 Task: Find the distance between Los Angeles and San Francisco.
Action: Mouse moved to (235, 57)
Screenshot: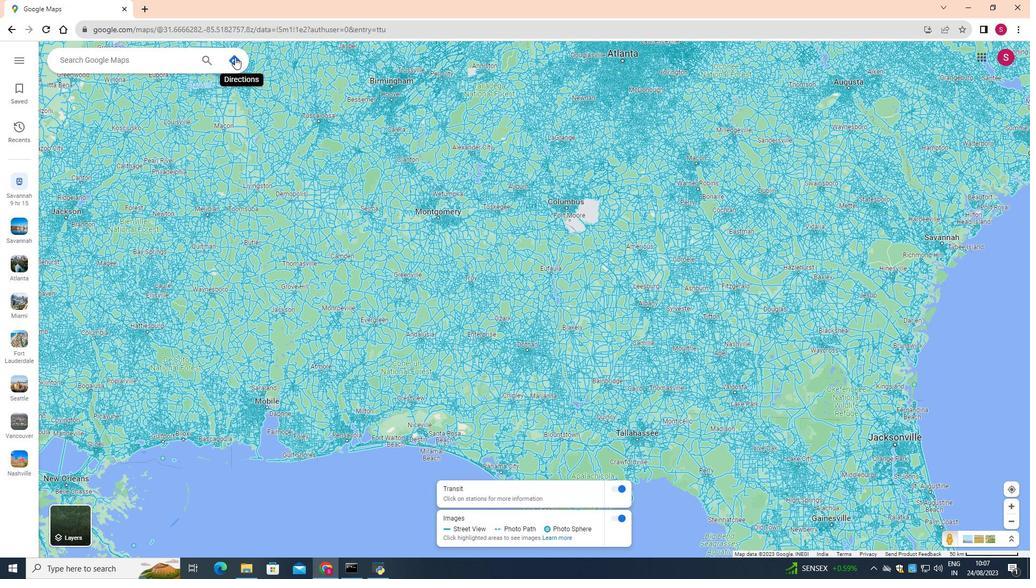 
Action: Mouse pressed left at (235, 57)
Screenshot: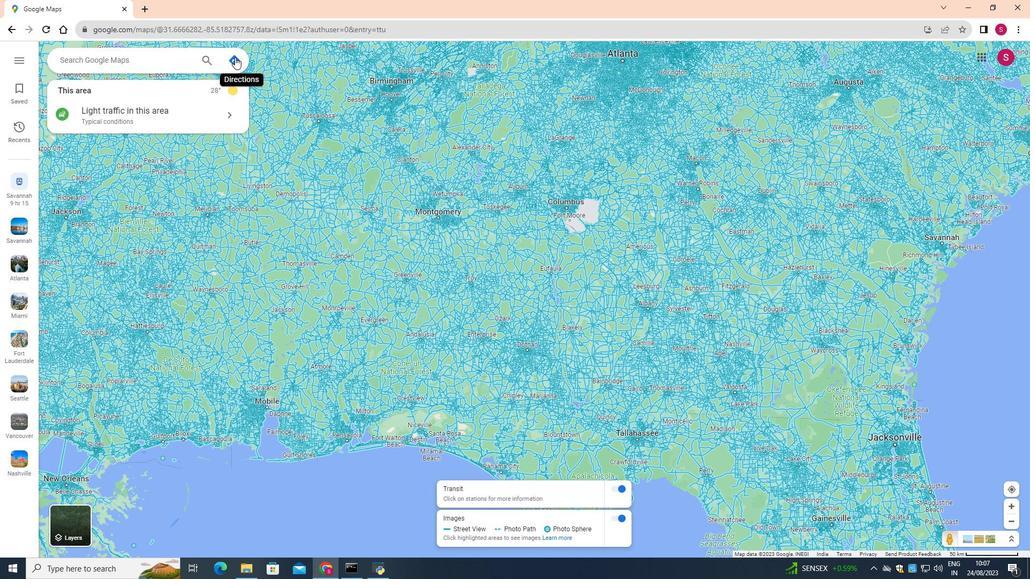 
Action: Mouse moved to (157, 88)
Screenshot: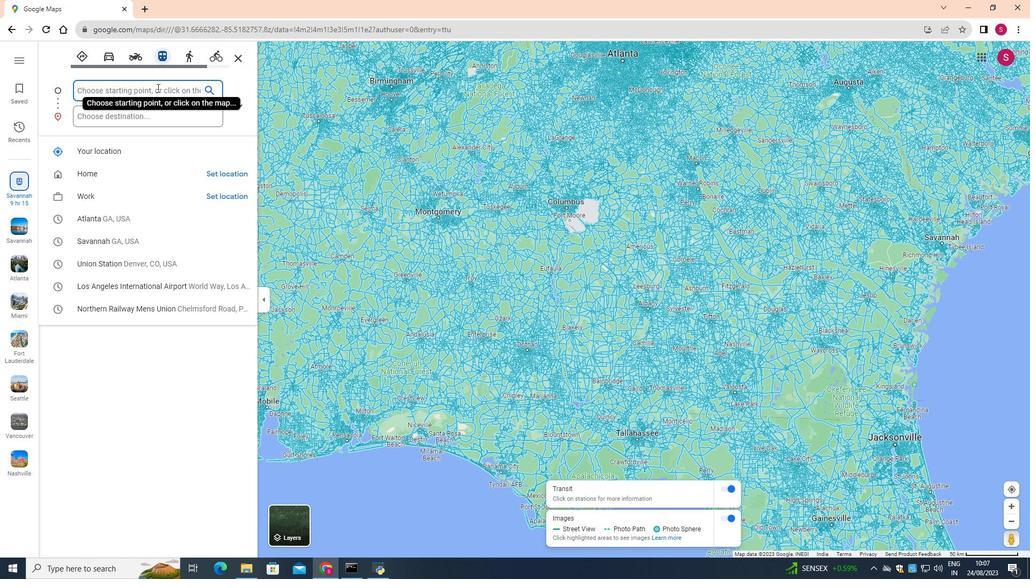
Action: Mouse pressed left at (157, 88)
Screenshot: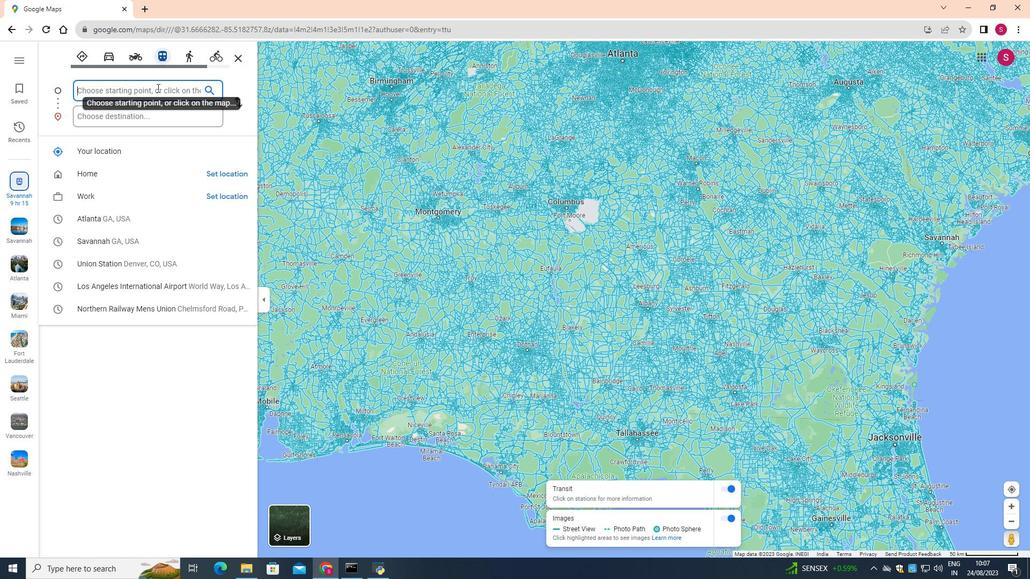
Action: Key pressed <Key.shift>Los<Key.space>
Screenshot: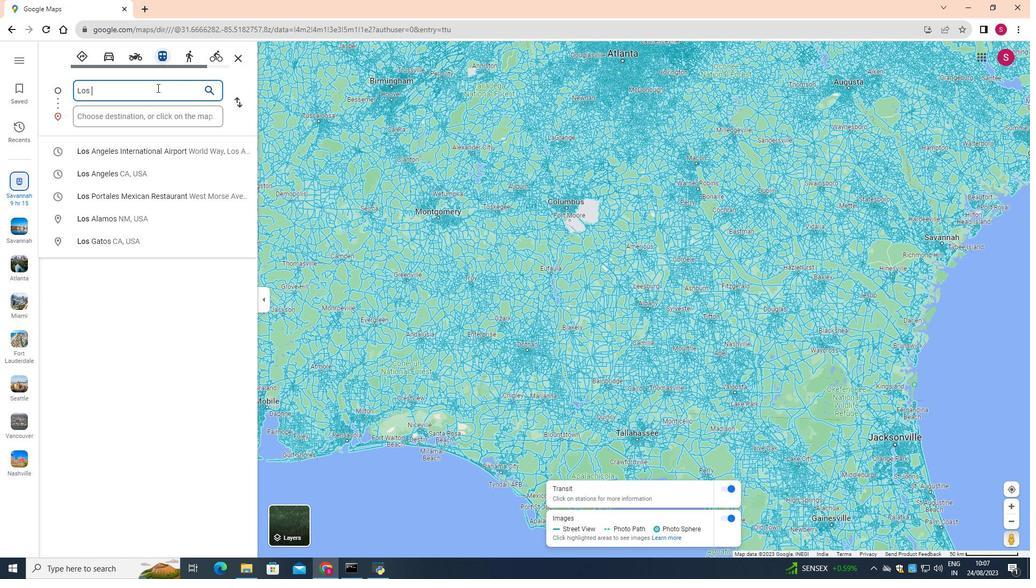 
Action: Mouse moved to (91, 176)
Screenshot: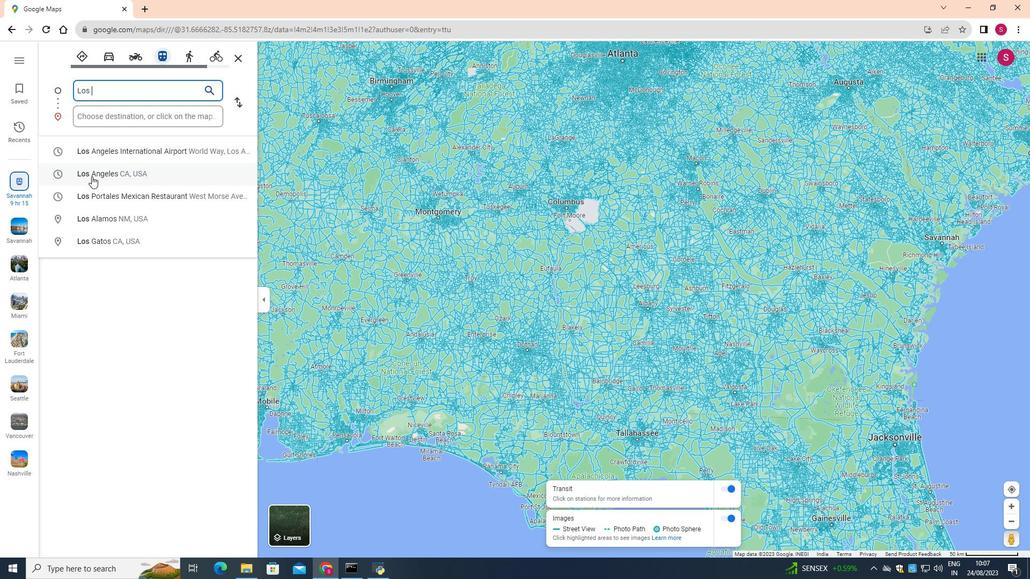 
Action: Mouse pressed left at (91, 176)
Screenshot: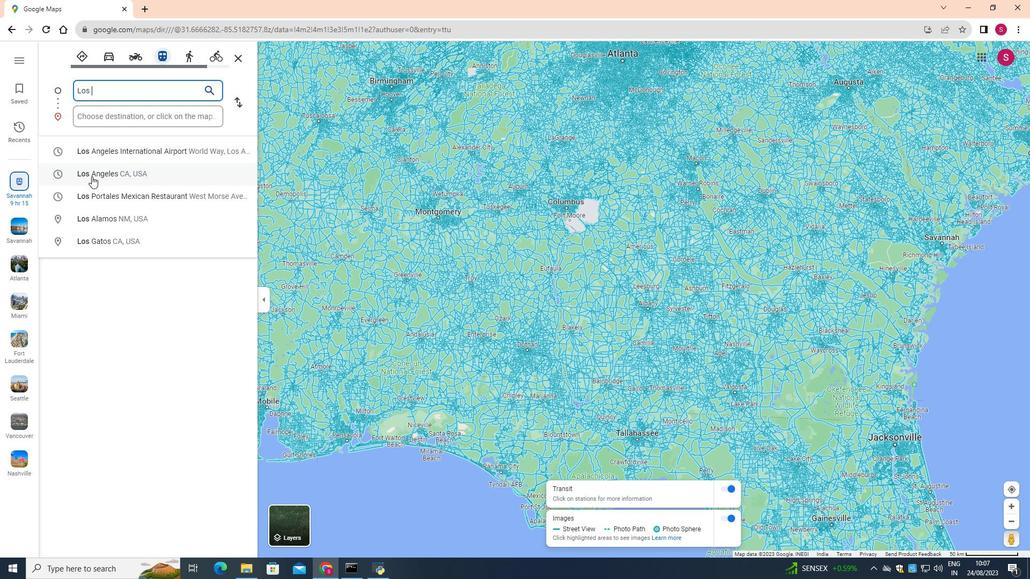 
Action: Mouse moved to (135, 114)
Screenshot: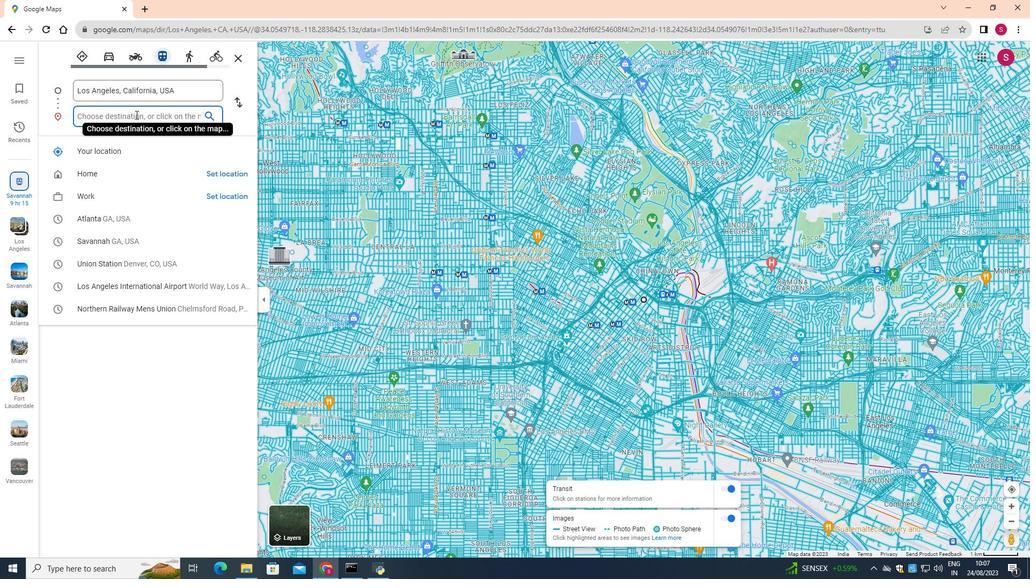 
Action: Mouse pressed left at (135, 114)
Screenshot: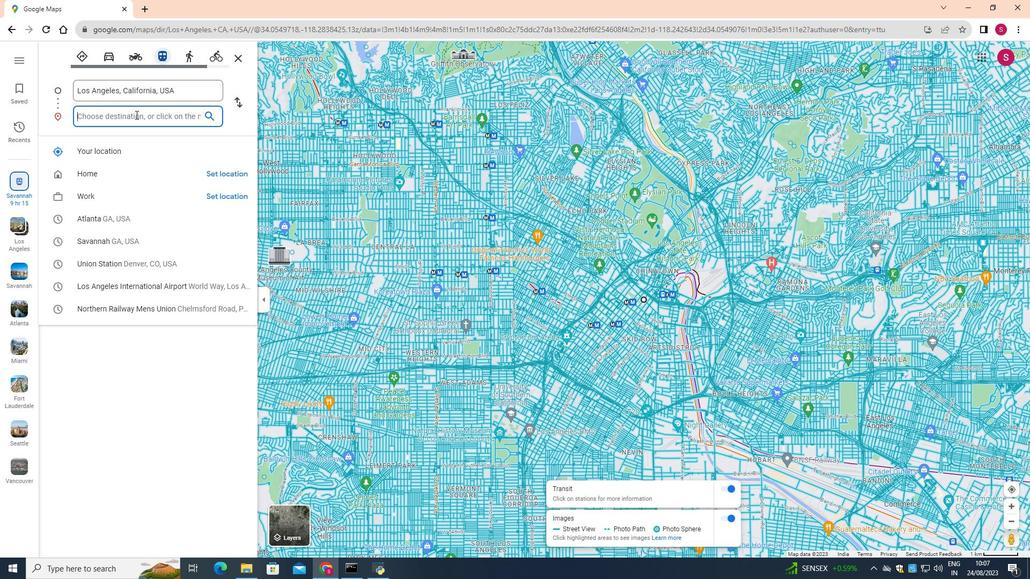 
Action: Key pressed <Key.shift>San<Key.space>
Screenshot: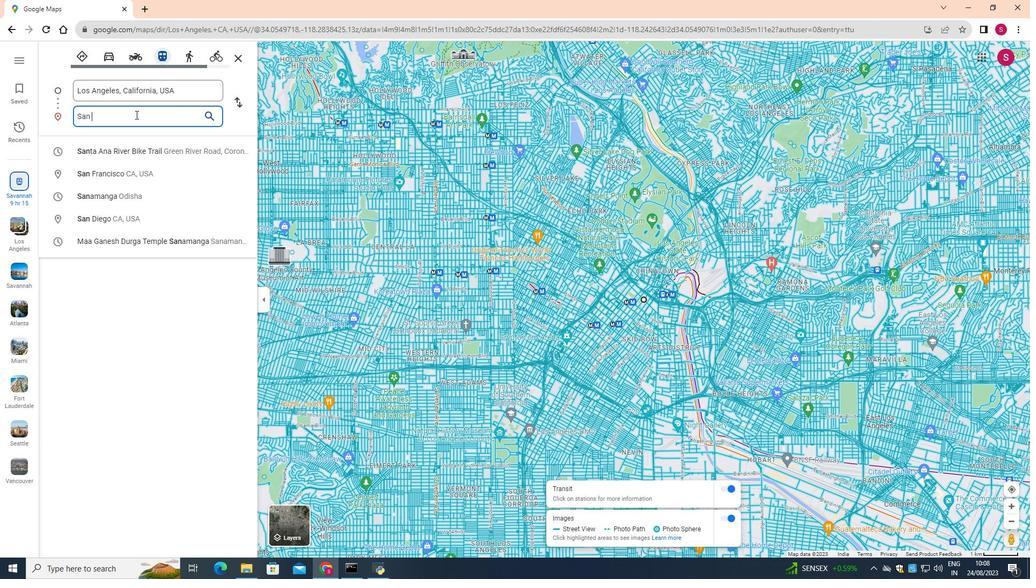 
Action: Mouse moved to (113, 150)
Screenshot: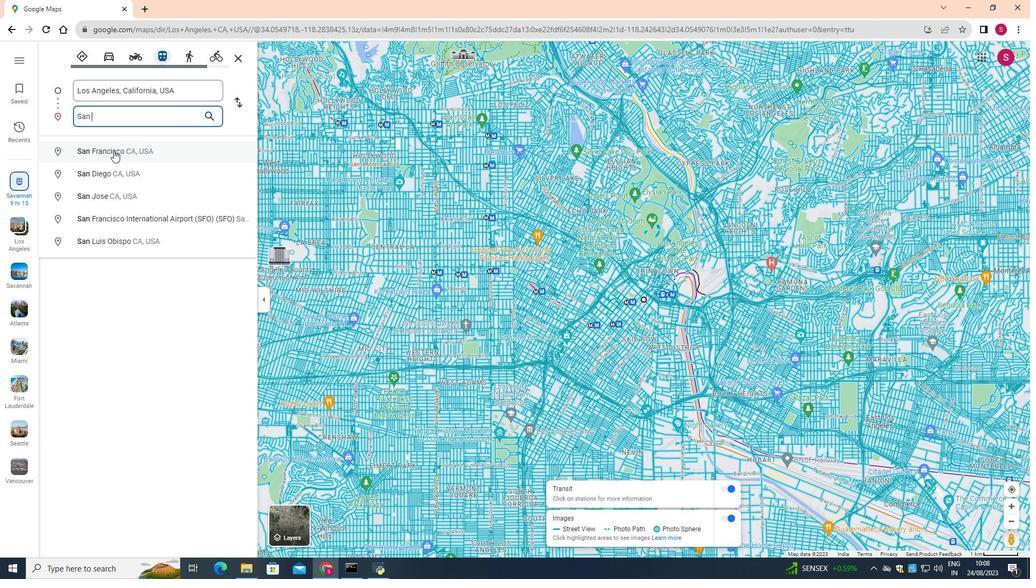 
Action: Mouse pressed left at (113, 150)
Screenshot: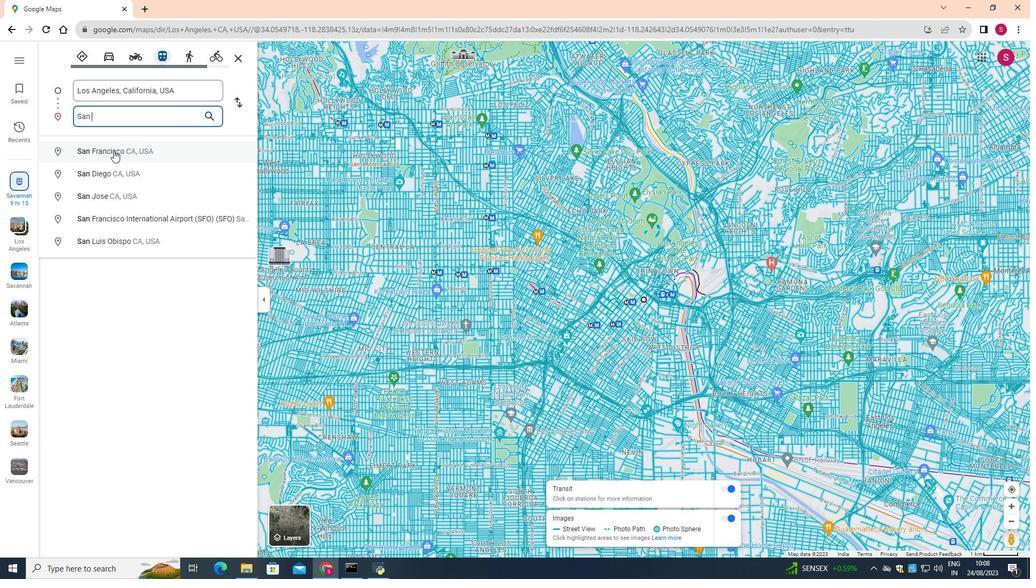 
Action: Mouse moved to (136, 229)
Screenshot: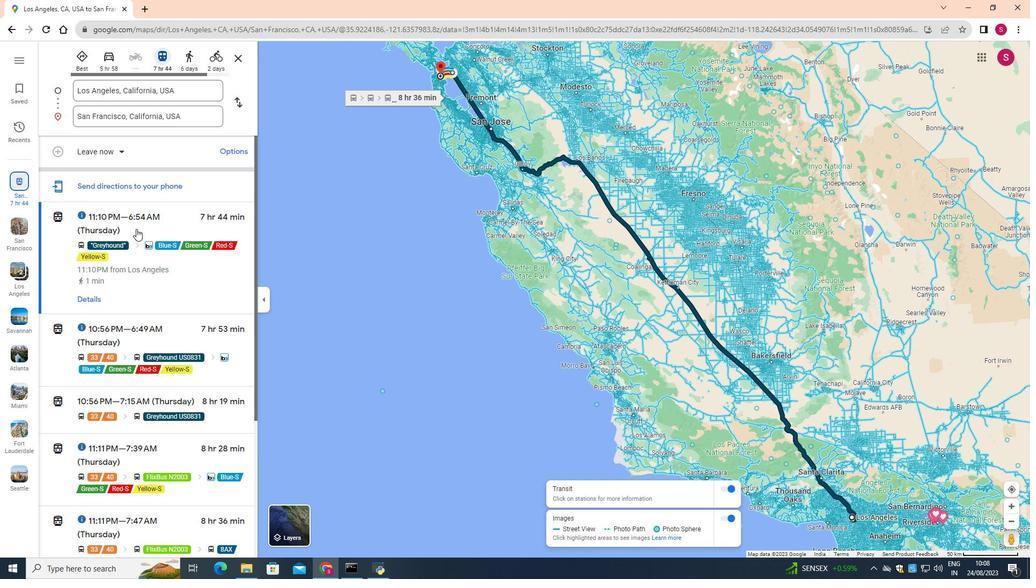 
Action: Mouse scrolled (136, 228) with delta (0, 0)
Screenshot: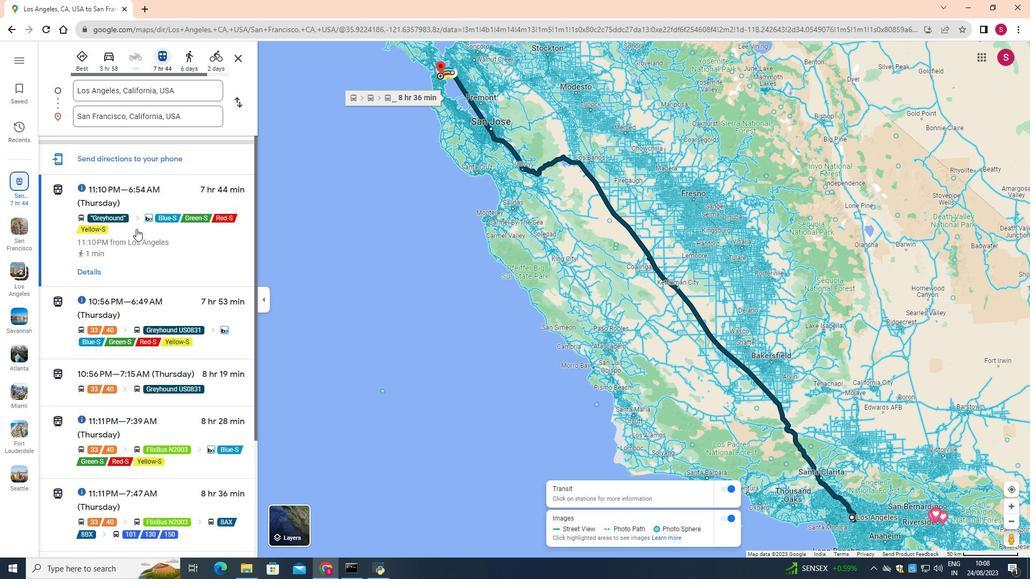
Action: Mouse scrolled (136, 228) with delta (0, 0)
Screenshot: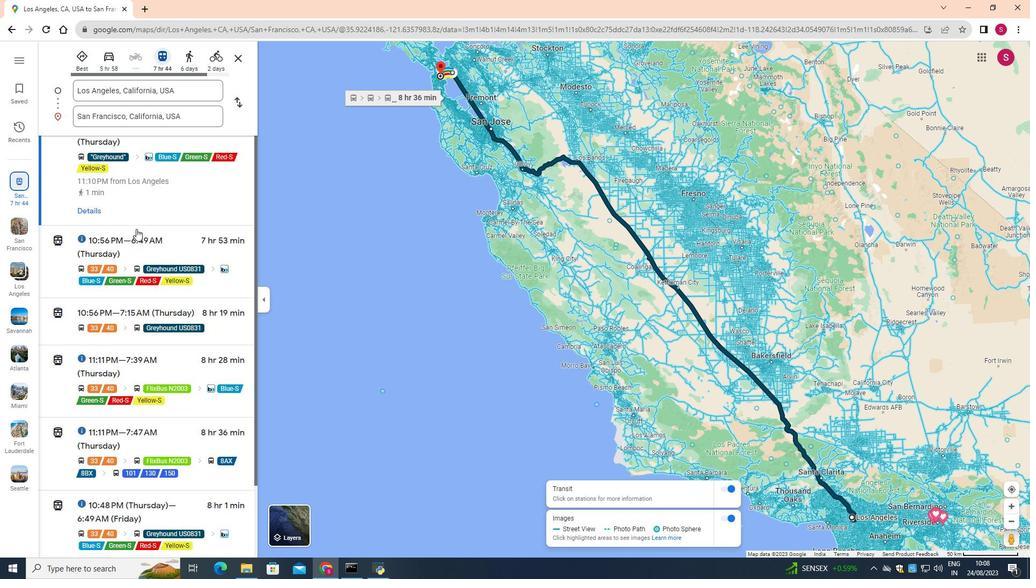
Action: Mouse moved to (136, 229)
Screenshot: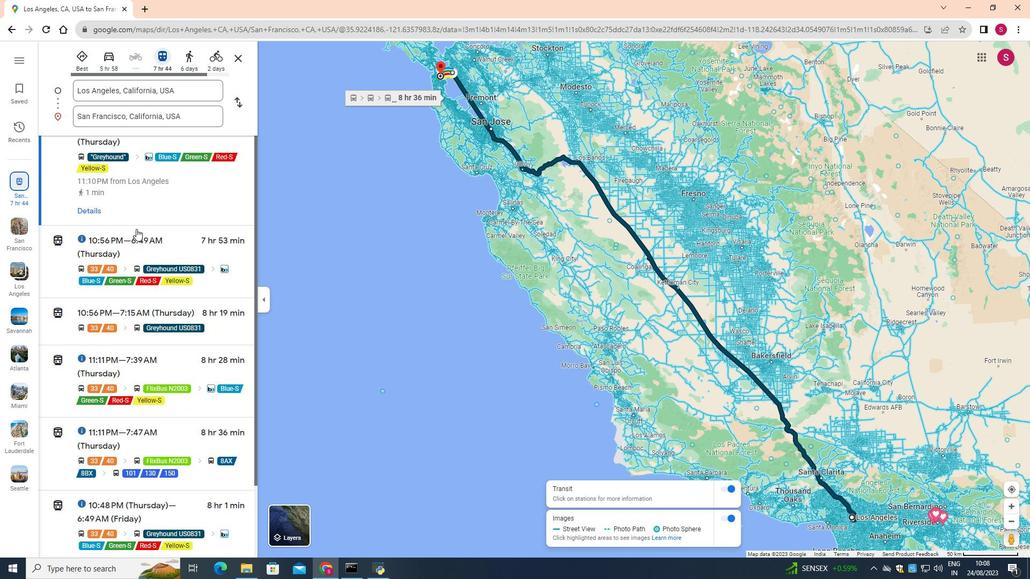 
Action: Mouse scrolled (136, 228) with delta (0, 0)
Screenshot: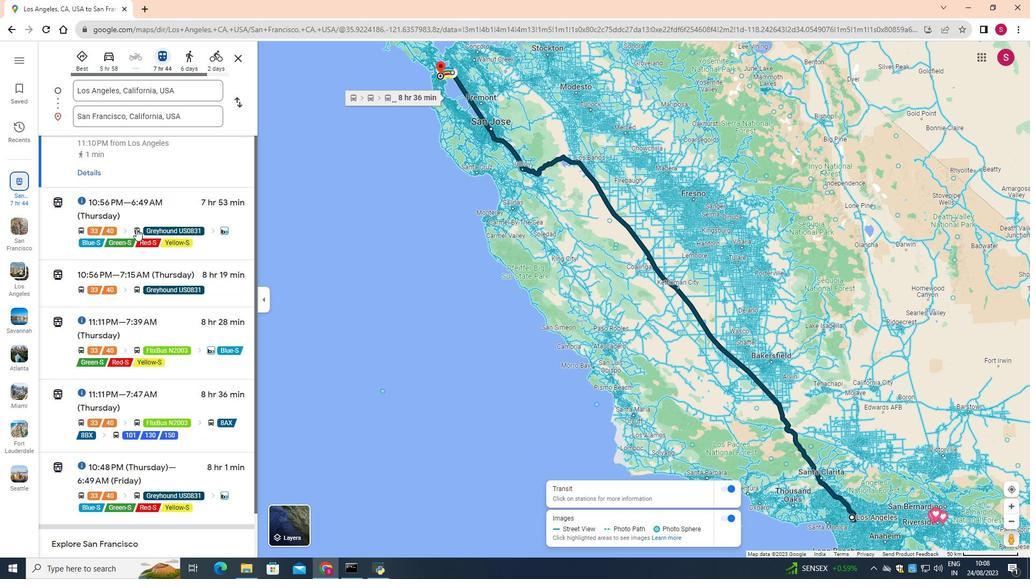 
Action: Mouse scrolled (136, 228) with delta (0, 0)
Screenshot: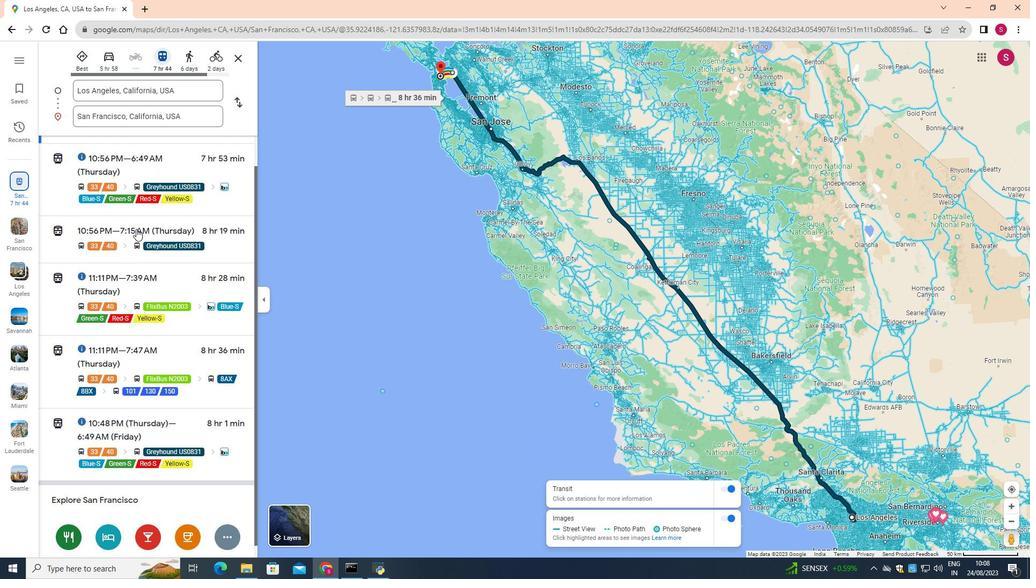 
Action: Mouse moved to (138, 278)
Screenshot: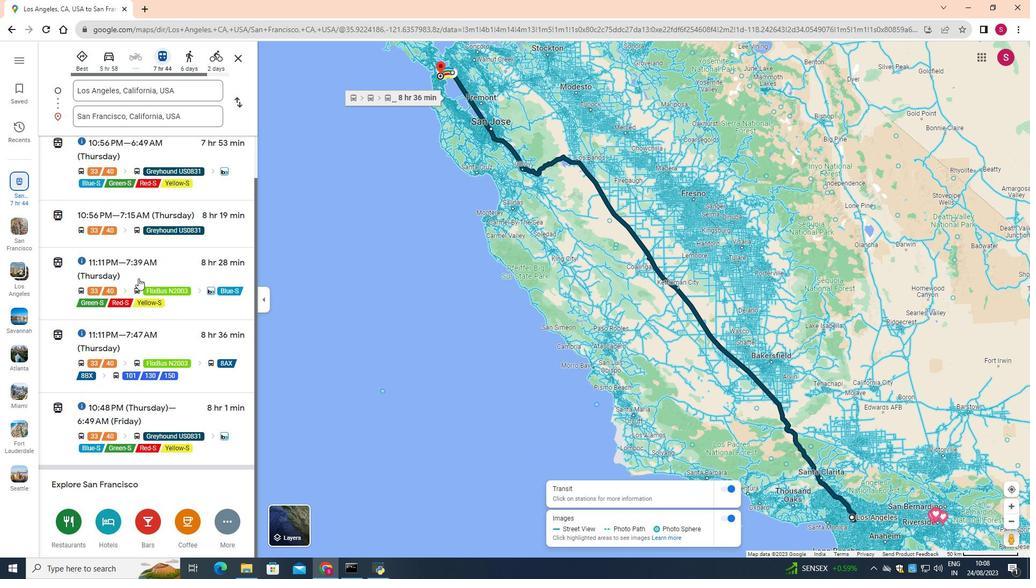 
Action: Mouse scrolled (138, 278) with delta (0, 0)
Screenshot: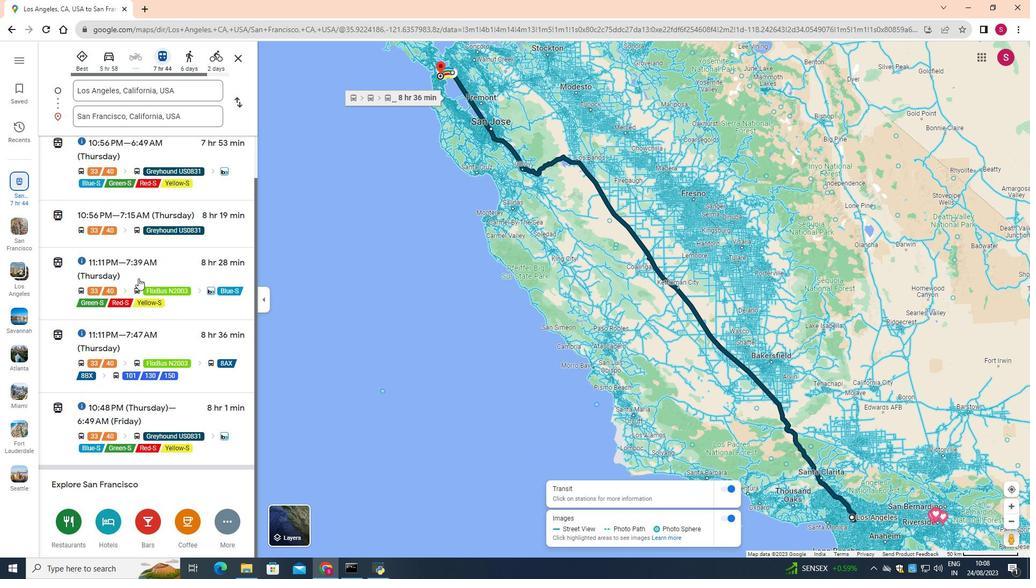 
Action: Mouse scrolled (138, 278) with delta (0, 0)
Screenshot: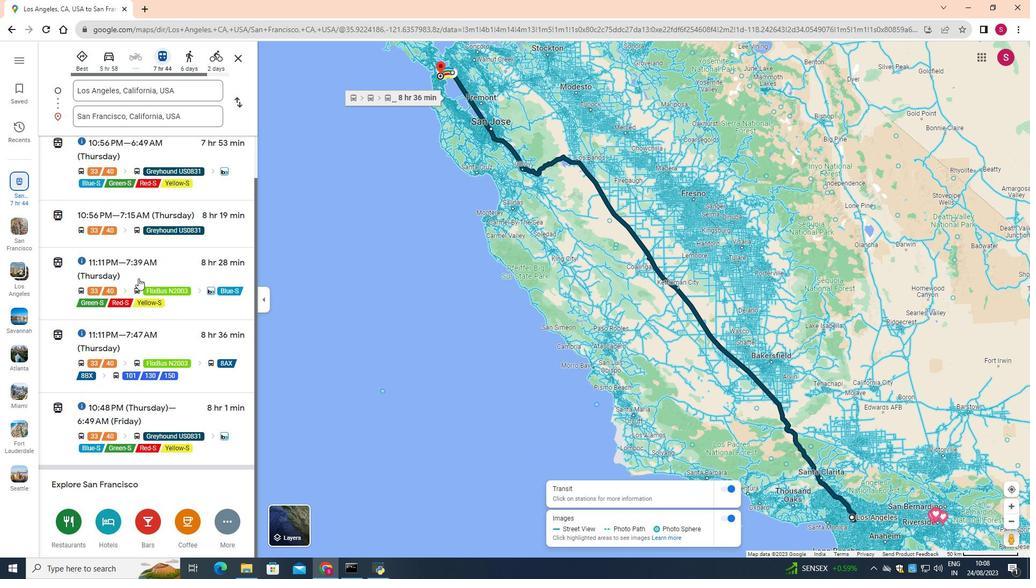 
Action: Mouse moved to (137, 357)
Screenshot: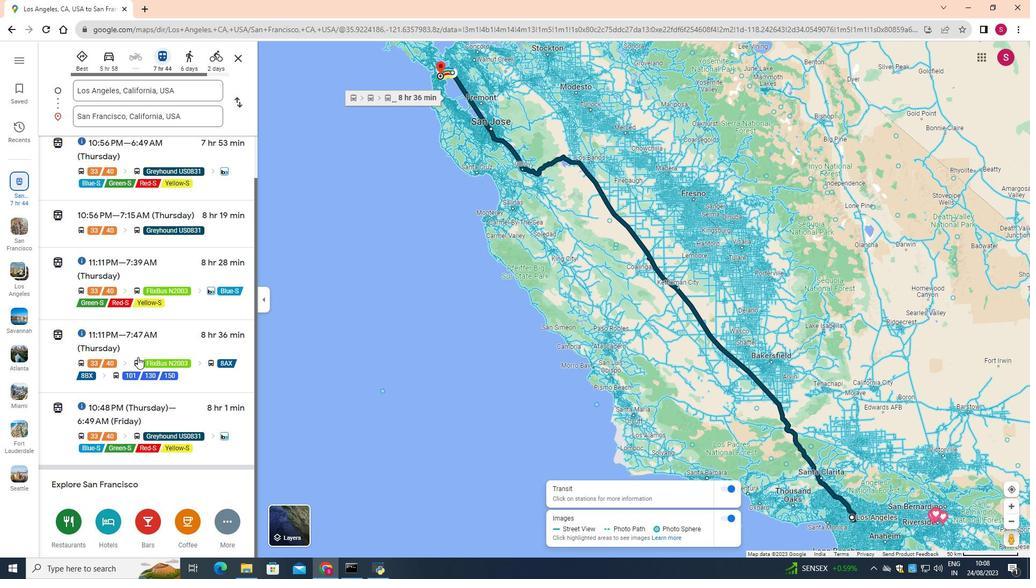 
Action: Mouse scrolled (137, 357) with delta (0, 0)
Screenshot: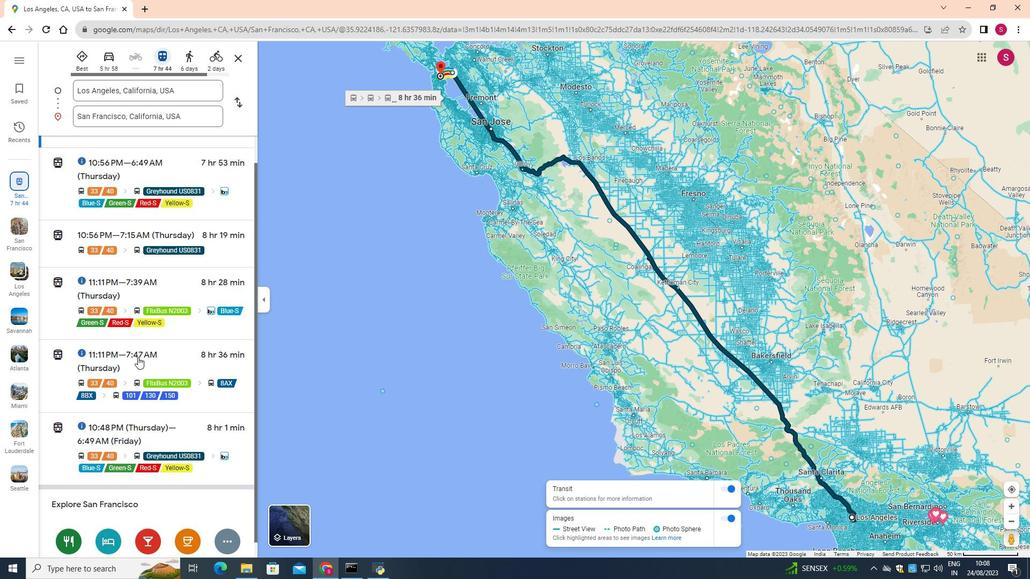
Action: Mouse scrolled (137, 357) with delta (0, 0)
Screenshot: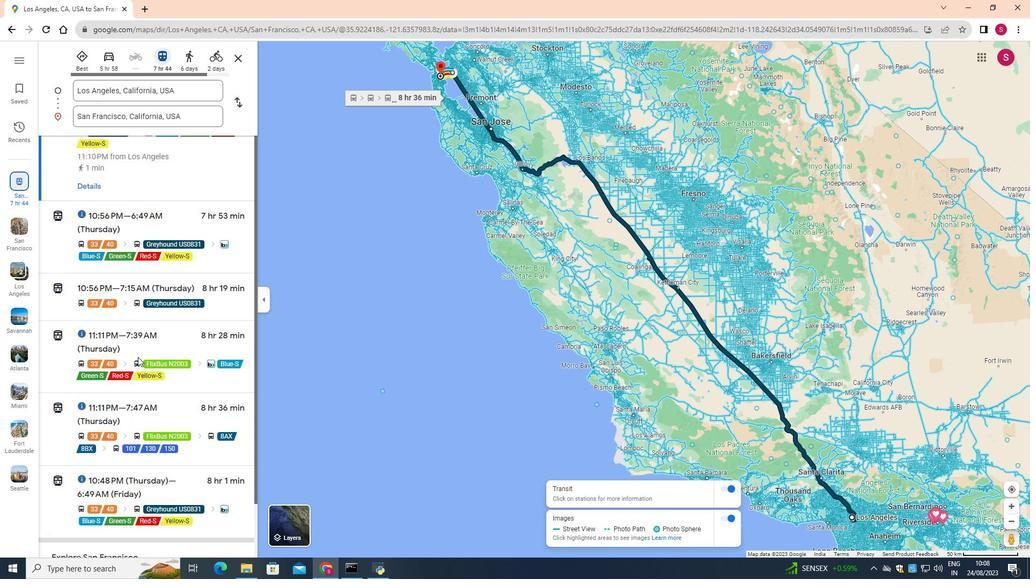 
Action: Mouse scrolled (137, 357) with delta (0, 0)
Screenshot: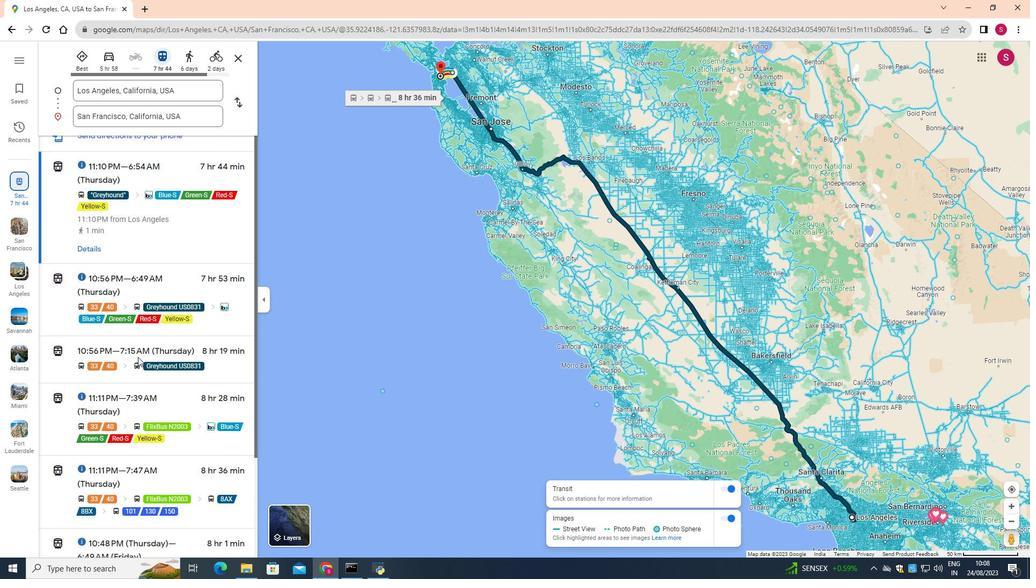 
Action: Mouse scrolled (137, 357) with delta (0, 0)
Screenshot: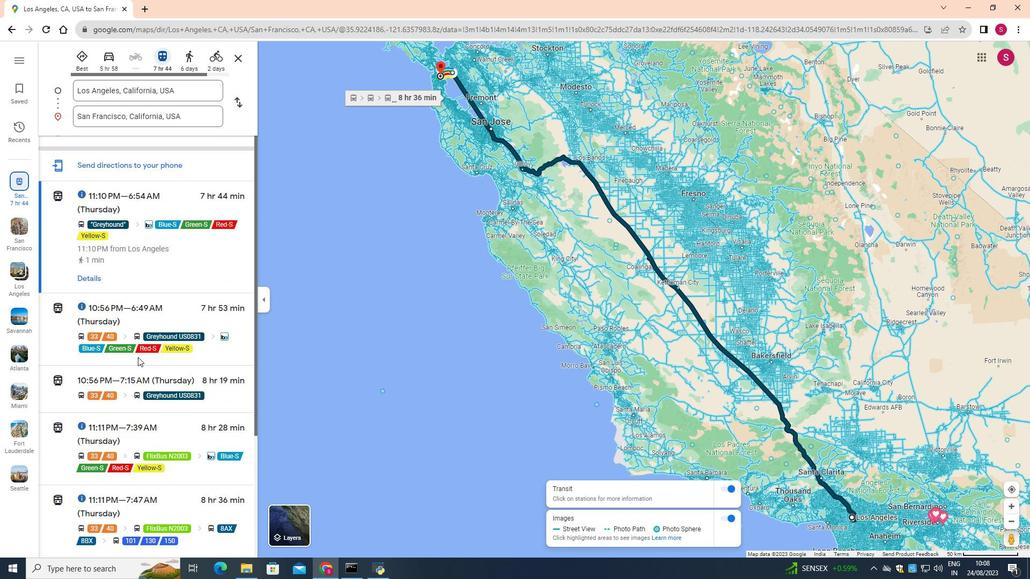 
Action: Mouse scrolled (137, 357) with delta (0, 0)
Screenshot: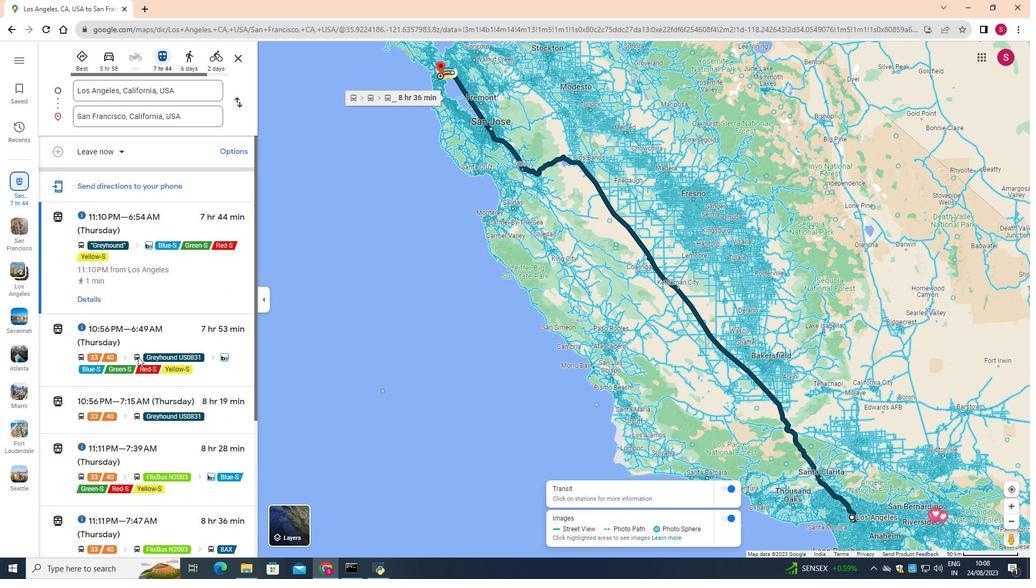 
Action: Mouse scrolled (137, 357) with delta (0, 0)
Screenshot: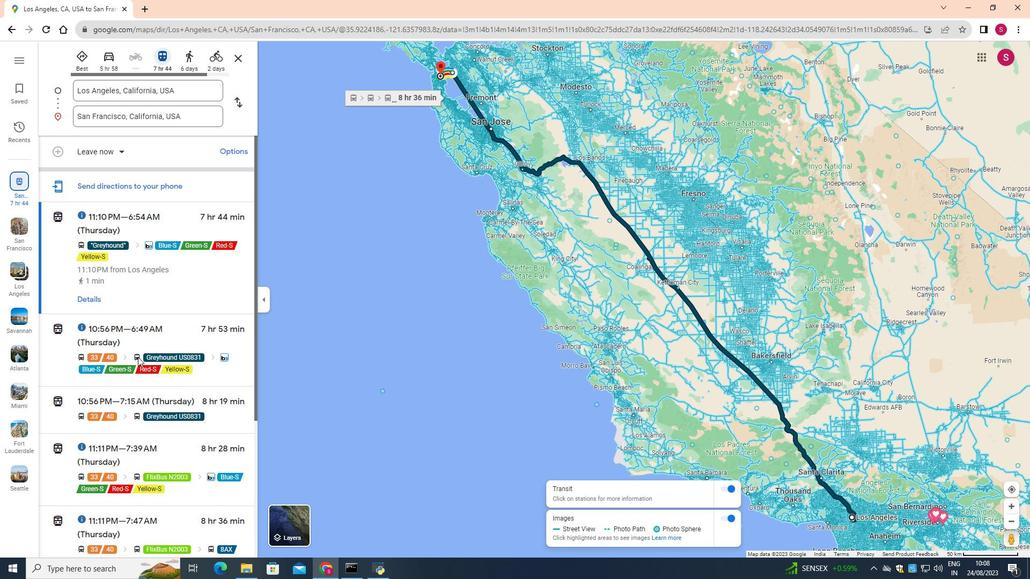 
Action: Mouse scrolled (137, 357) with delta (0, 0)
Screenshot: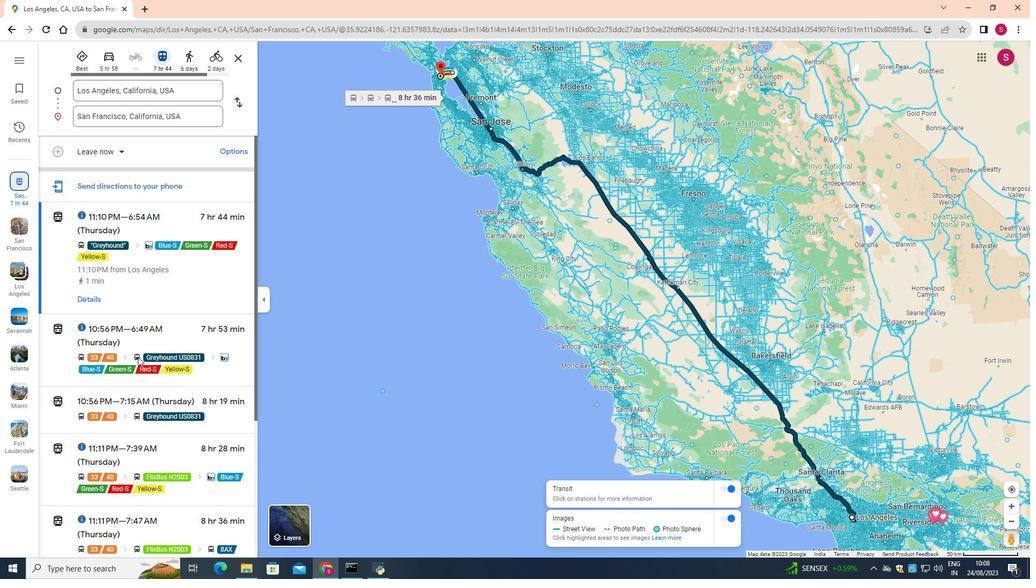
Action: Mouse scrolled (137, 357) with delta (0, 0)
Screenshot: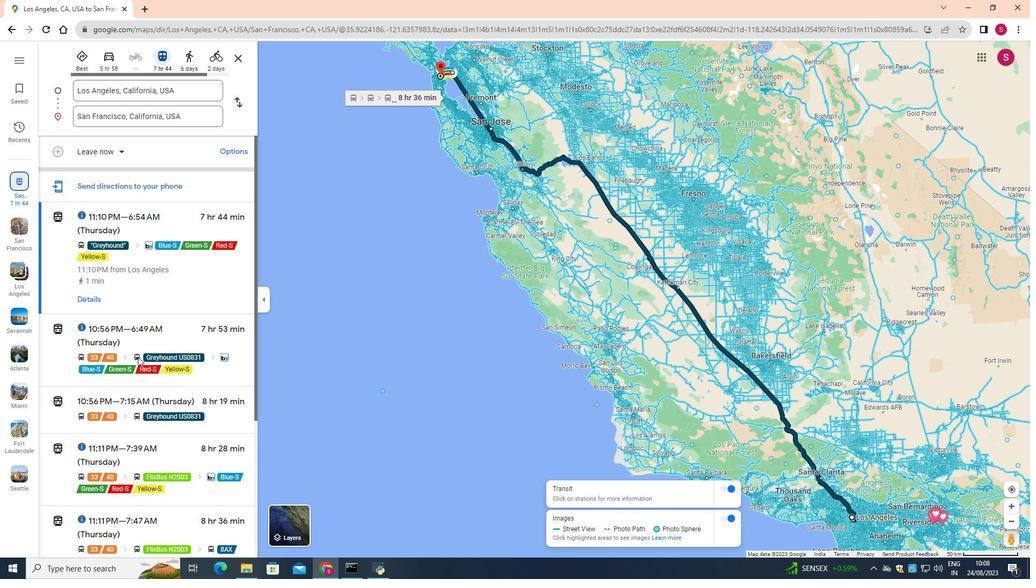 
Action: Mouse scrolled (137, 357) with delta (0, 0)
Screenshot: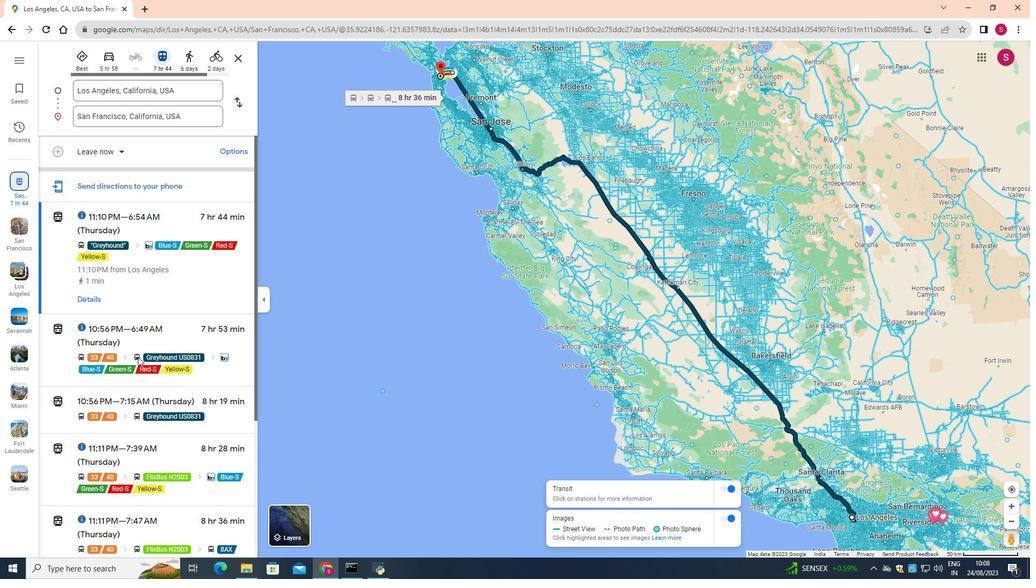 
Action: Mouse moved to (458, 524)
Screenshot: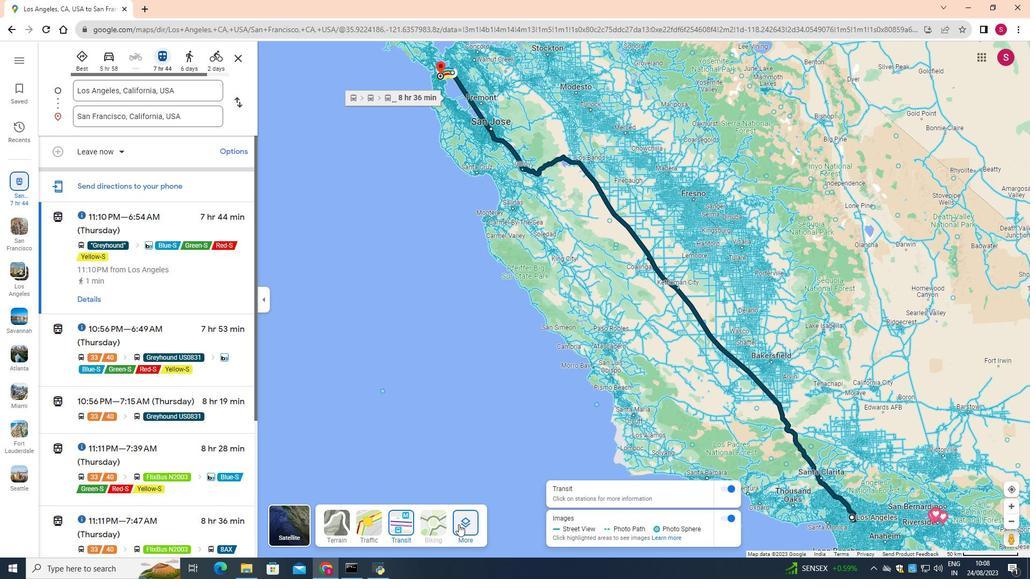 
Action: Mouse pressed left at (458, 524)
Screenshot: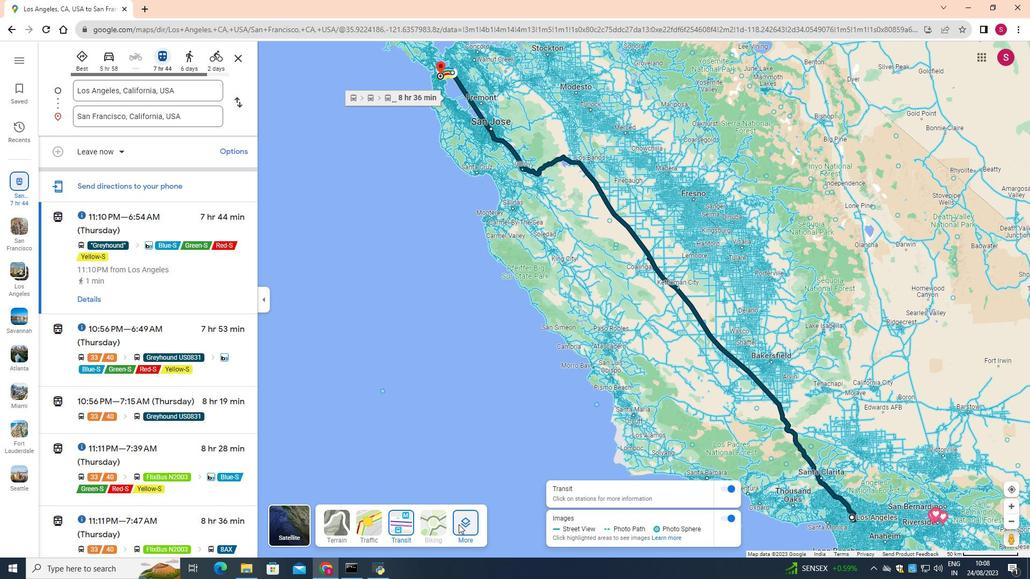 
Action: Mouse moved to (369, 430)
Screenshot: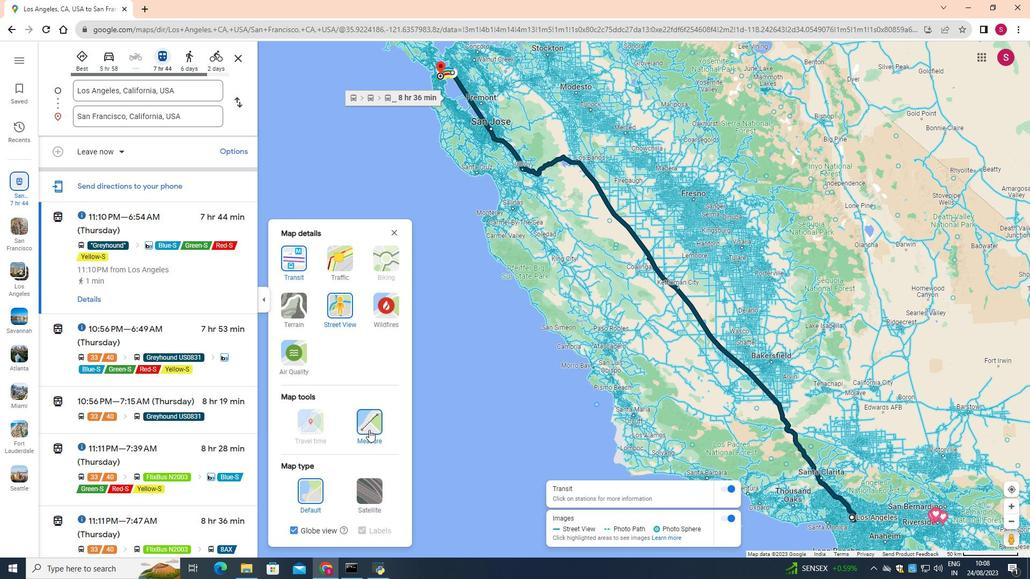 
Action: Mouse pressed left at (369, 430)
Screenshot: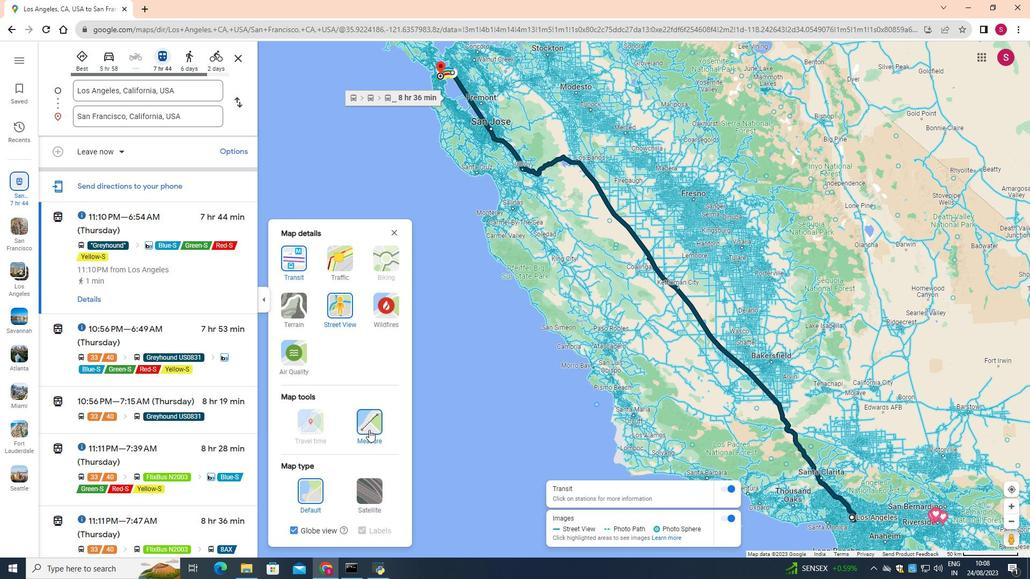 
Action: Mouse moved to (853, 516)
Screenshot: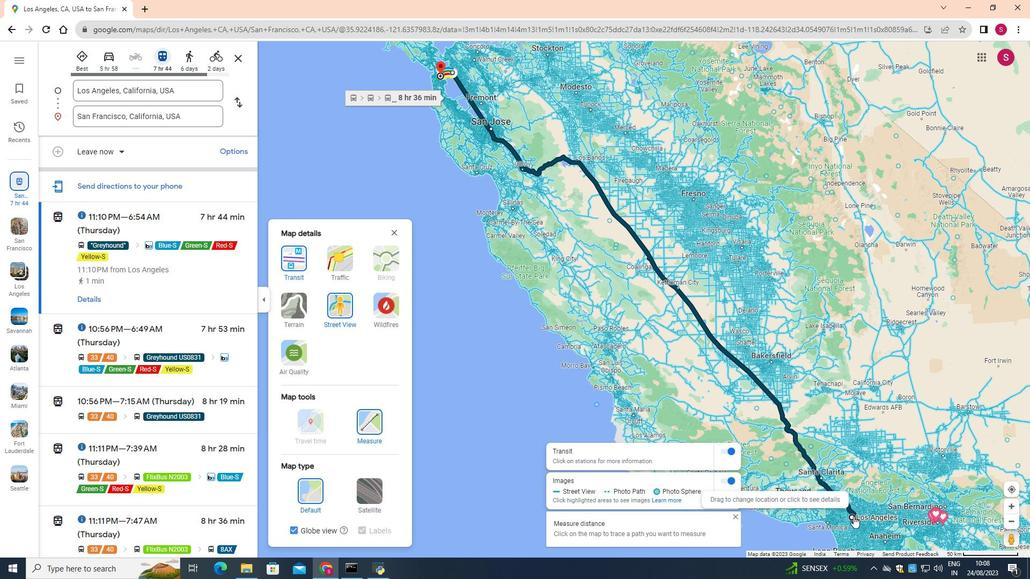 
Action: Mouse pressed left at (853, 516)
Screenshot: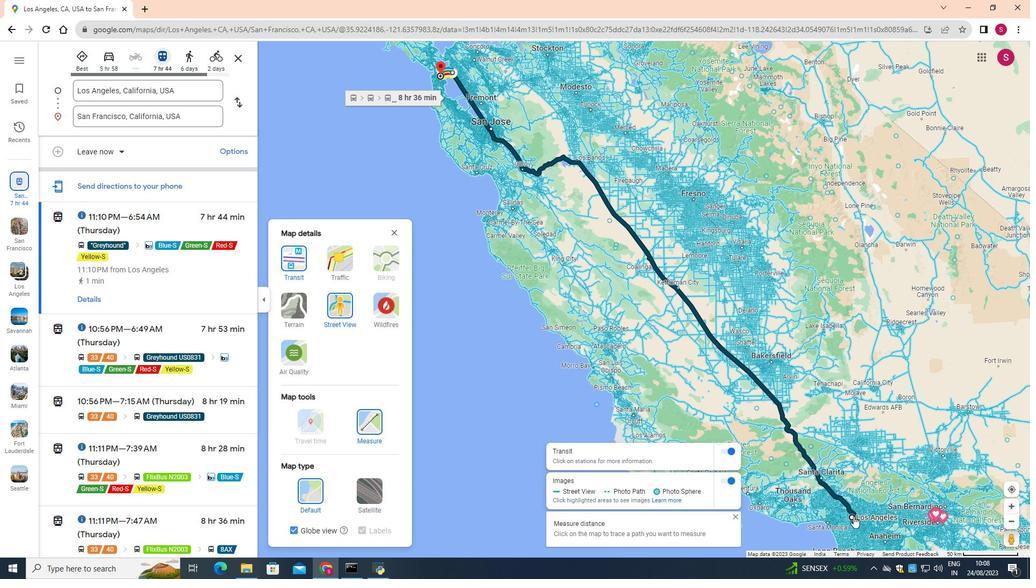 
Action: Mouse moved to (439, 75)
Screenshot: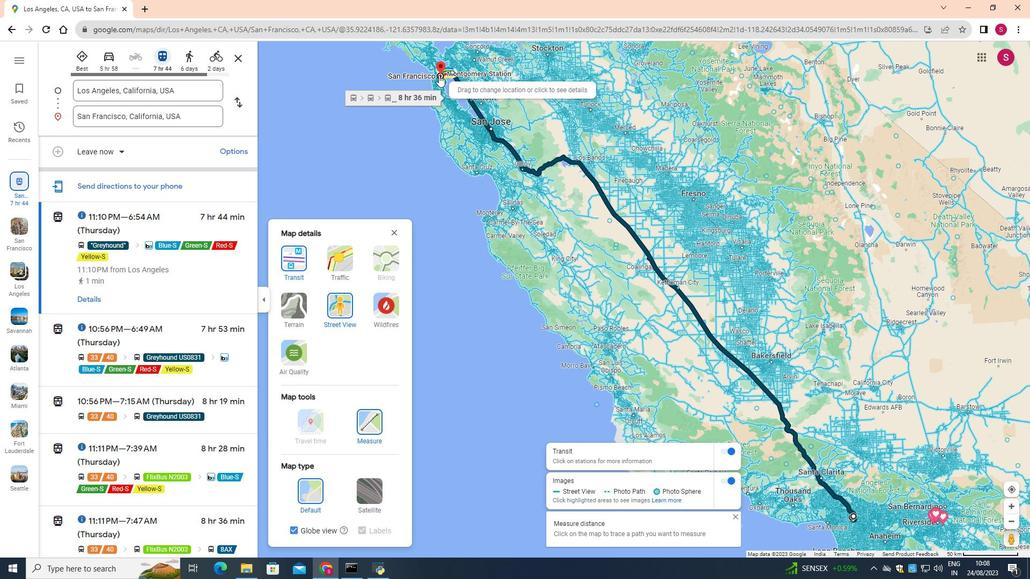 
Action: Mouse pressed left at (439, 75)
Screenshot: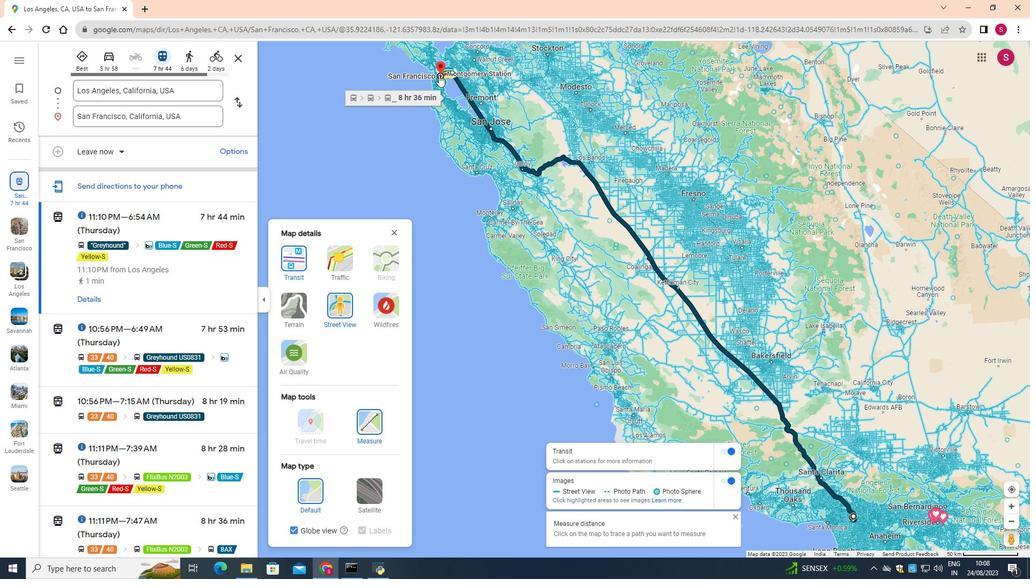 
Action: Mouse moved to (737, 505)
Screenshot: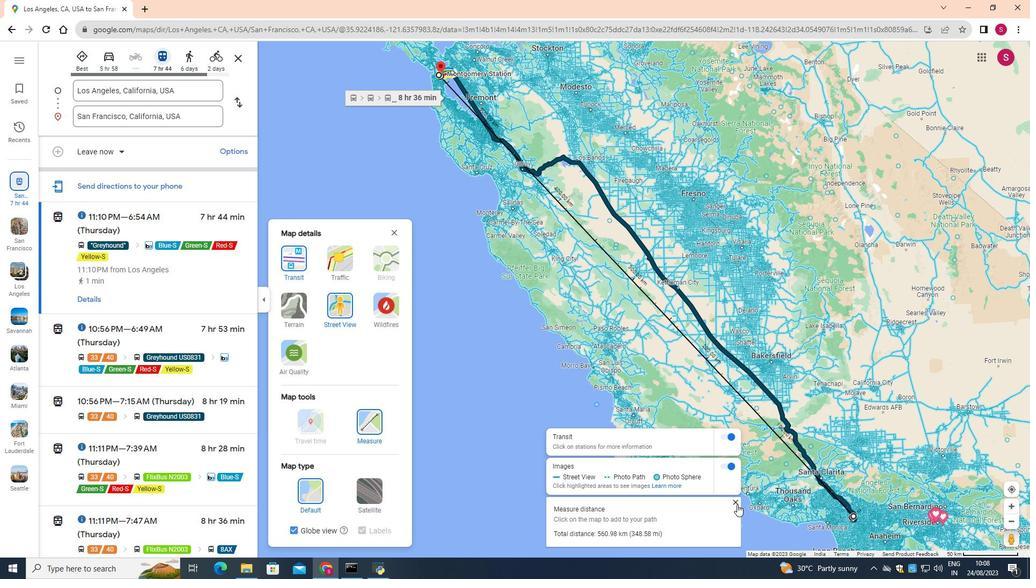 
Action: Mouse pressed left at (737, 505)
Screenshot: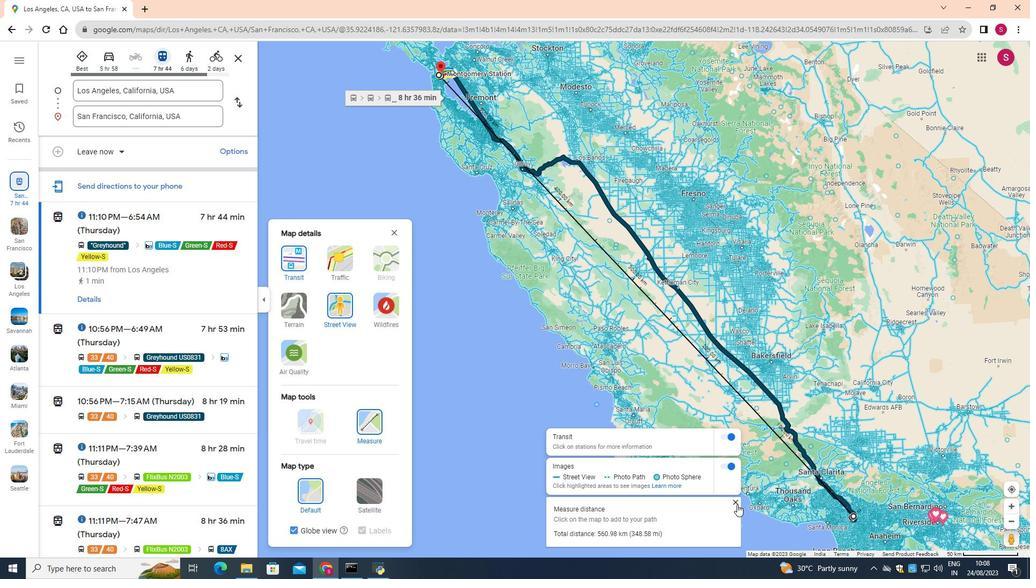 
Action: Mouse moved to (394, 230)
Screenshot: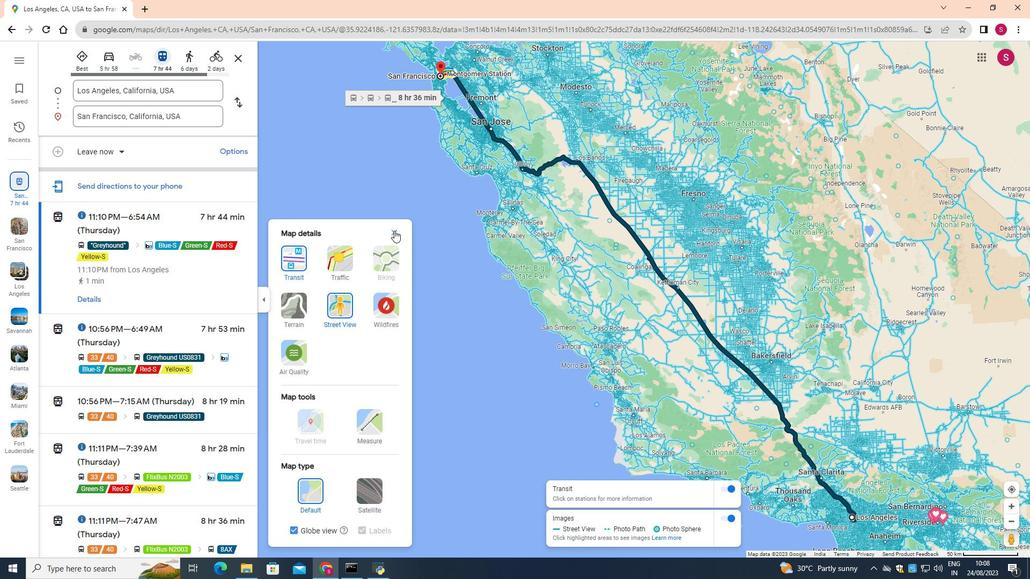 
Action: Mouse pressed left at (394, 230)
Screenshot: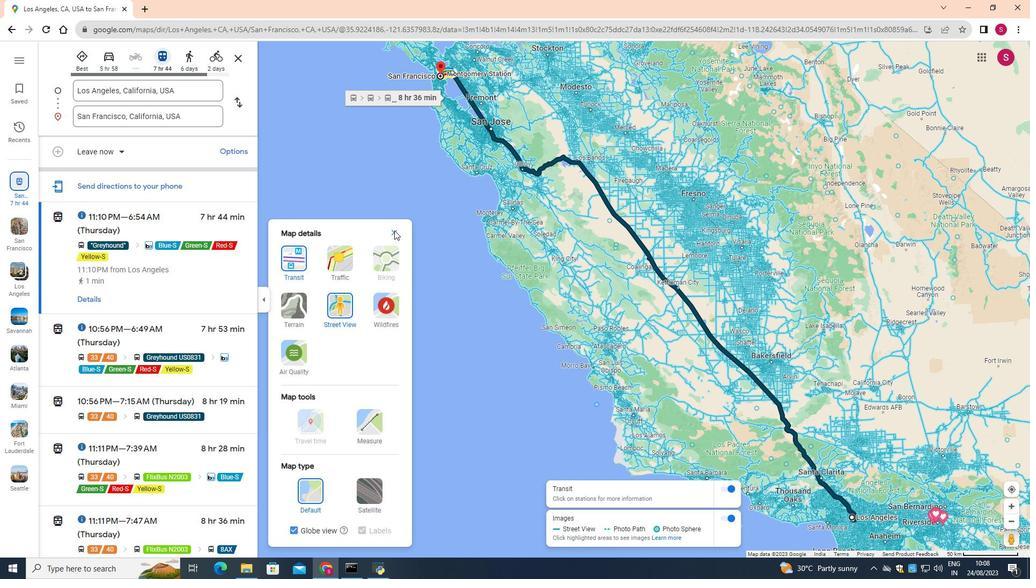 
